 Task: Add Pistachio Muffins to the cart.
Action: Mouse moved to (23, 76)
Screenshot: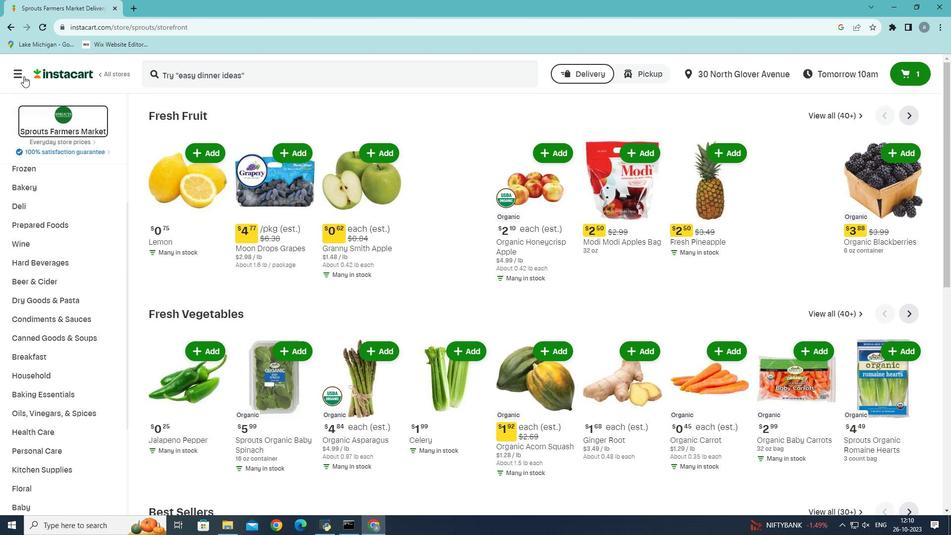 
Action: Mouse pressed left at (23, 76)
Screenshot: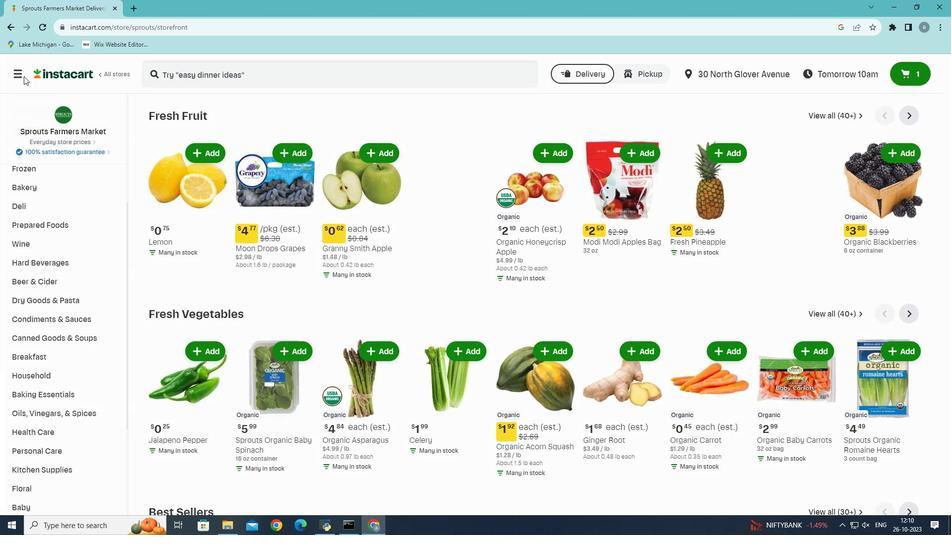 
Action: Mouse moved to (39, 284)
Screenshot: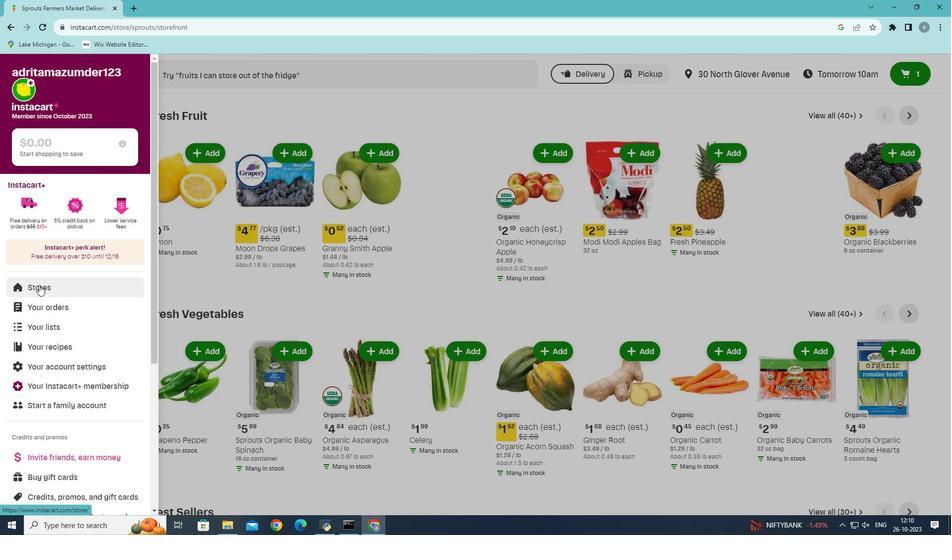 
Action: Mouse pressed left at (39, 284)
Screenshot: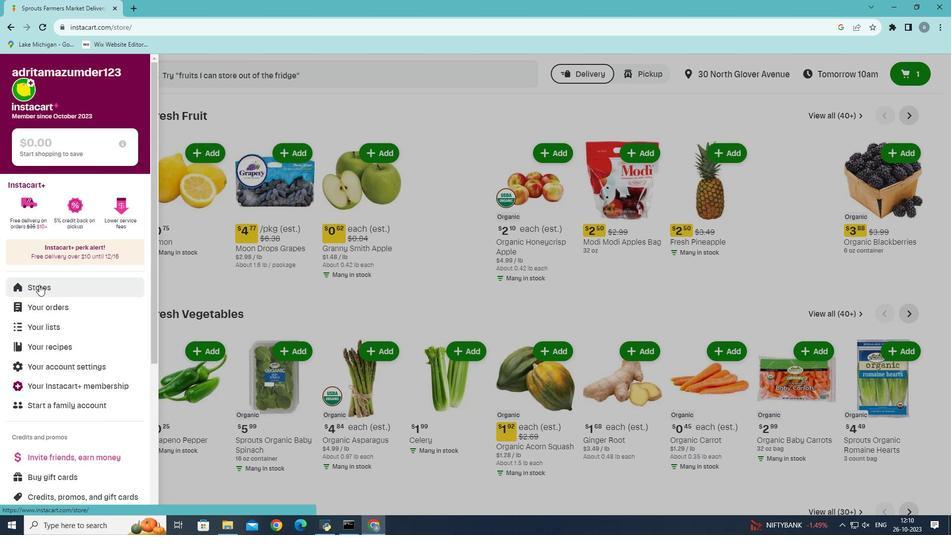 
Action: Mouse moved to (230, 114)
Screenshot: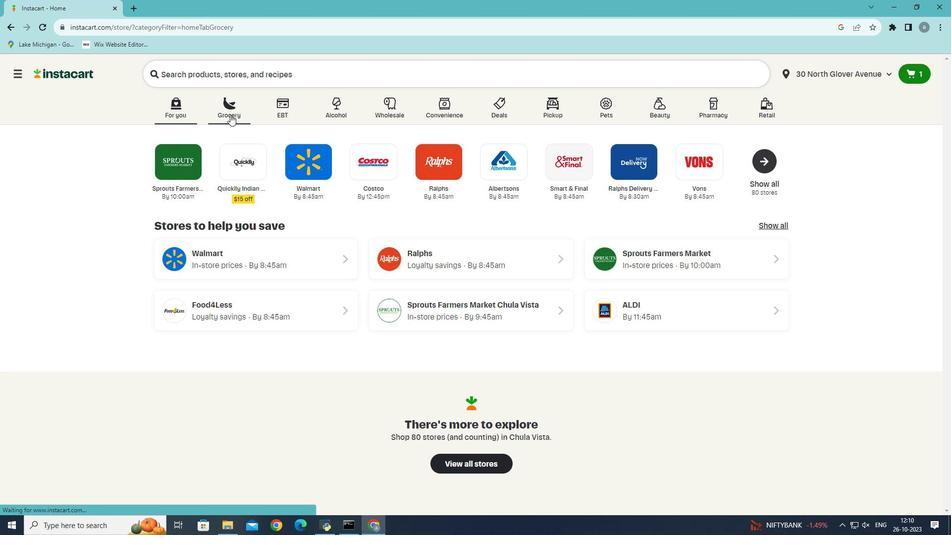 
Action: Mouse pressed left at (230, 114)
Screenshot: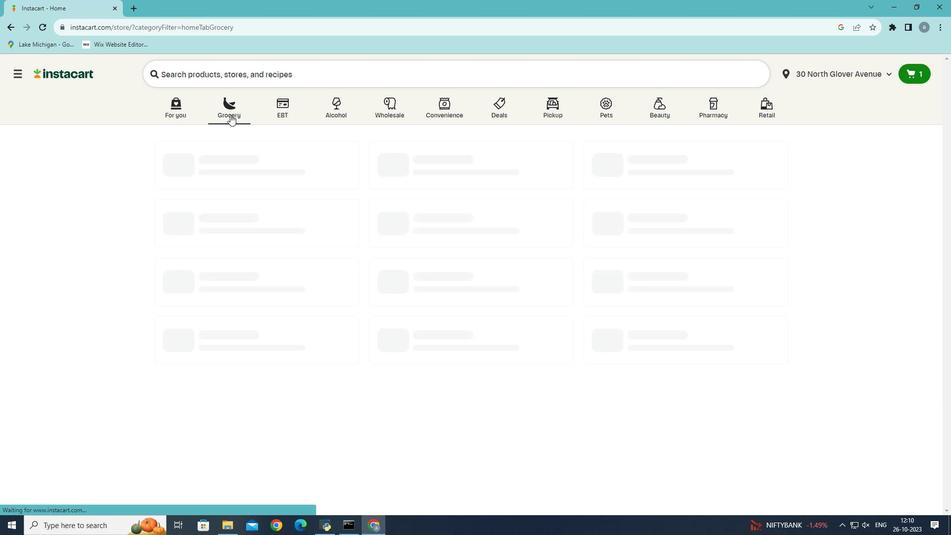 
Action: Mouse moved to (202, 279)
Screenshot: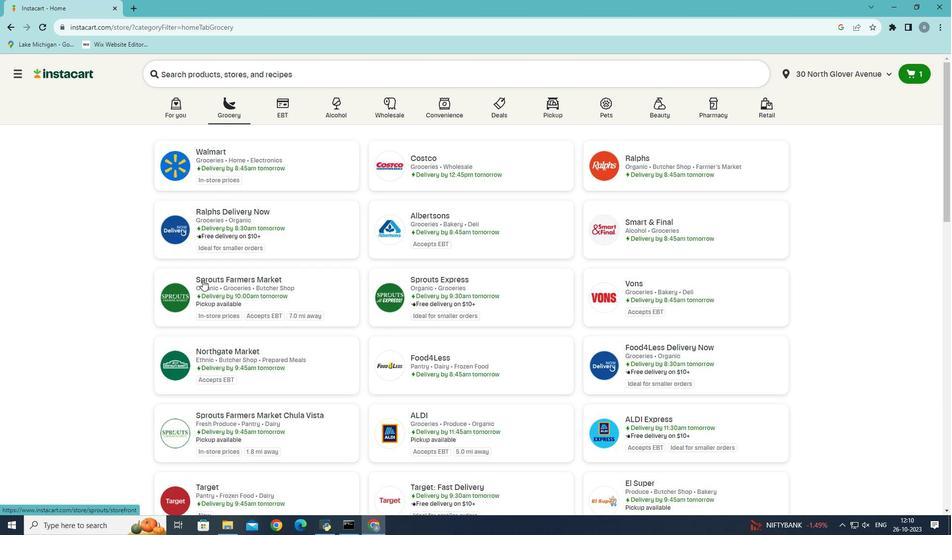 
Action: Mouse pressed left at (202, 279)
Screenshot: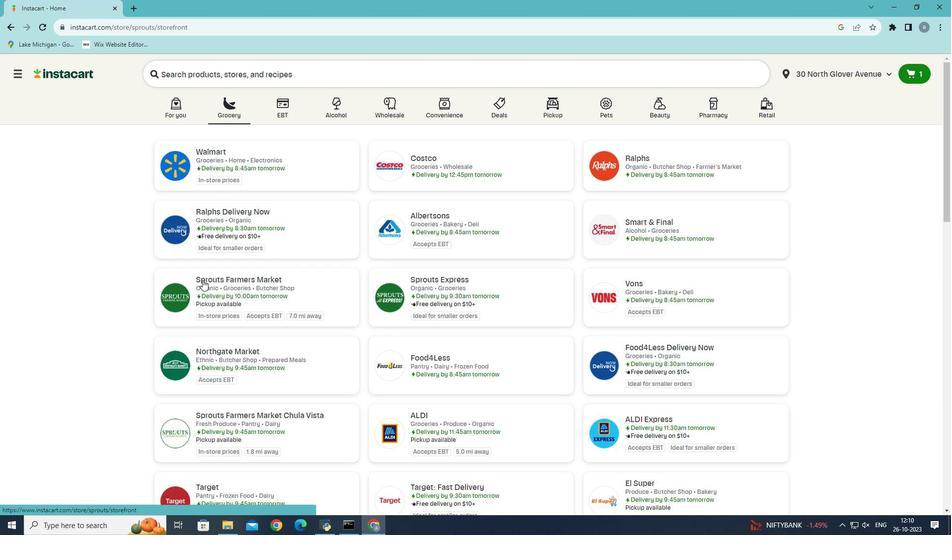 
Action: Mouse moved to (28, 412)
Screenshot: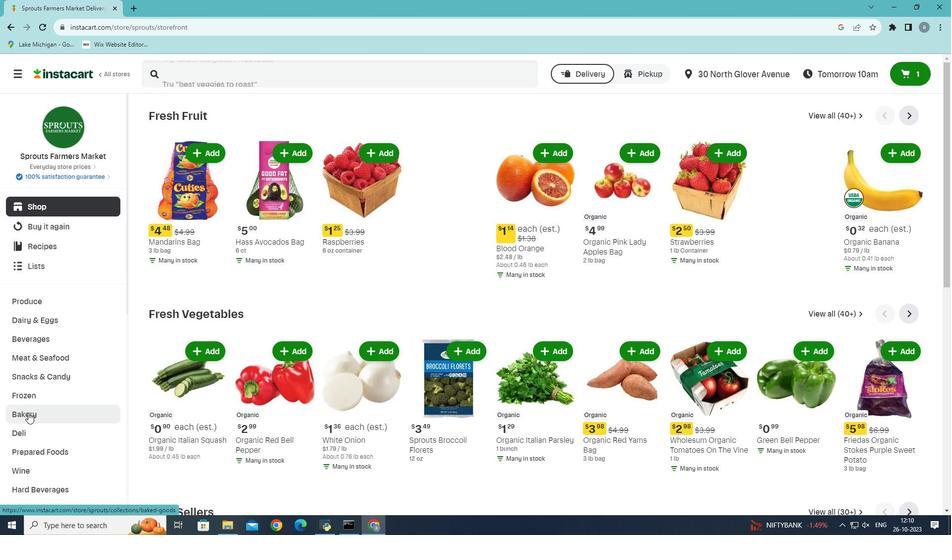 
Action: Mouse pressed left at (28, 412)
Screenshot: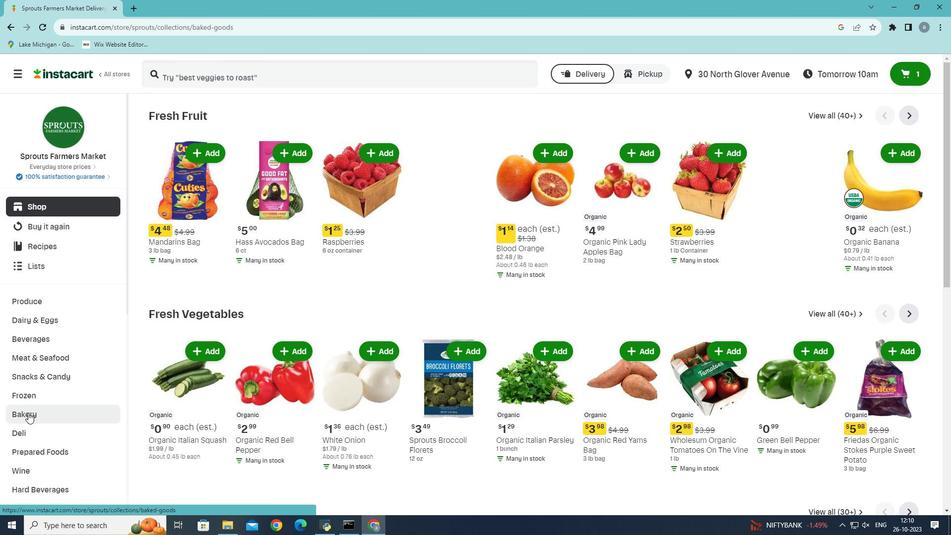 
Action: Mouse moved to (600, 139)
Screenshot: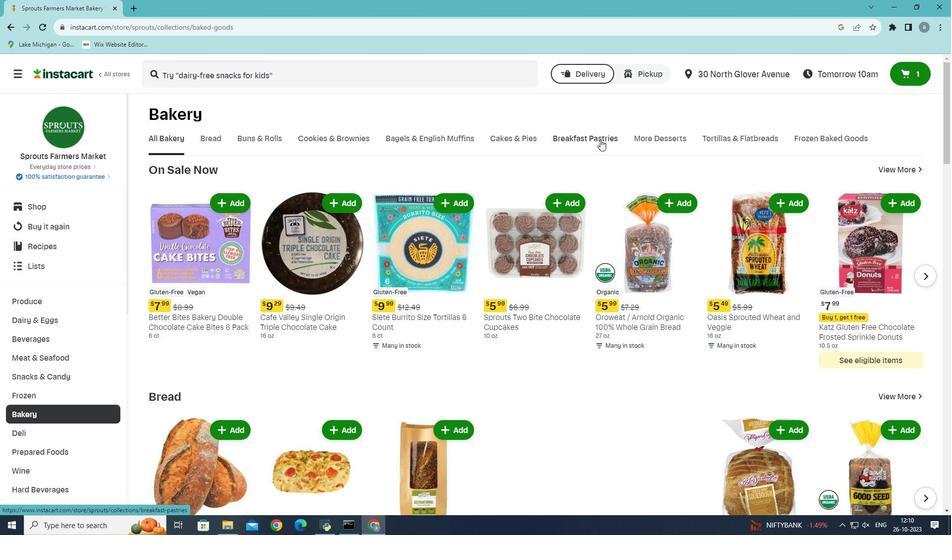 
Action: Mouse pressed left at (600, 139)
Screenshot: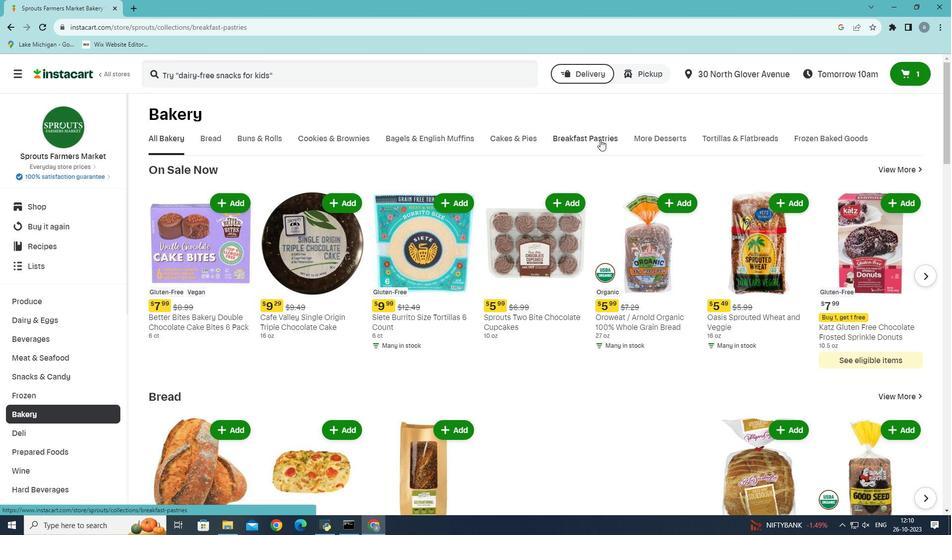 
Action: Mouse moved to (230, 179)
Screenshot: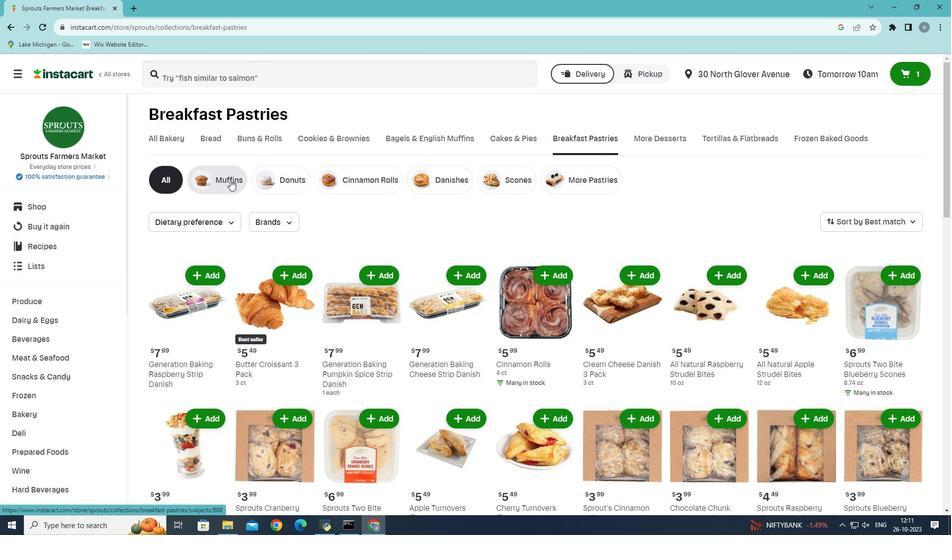 
Action: Mouse pressed left at (230, 179)
Screenshot: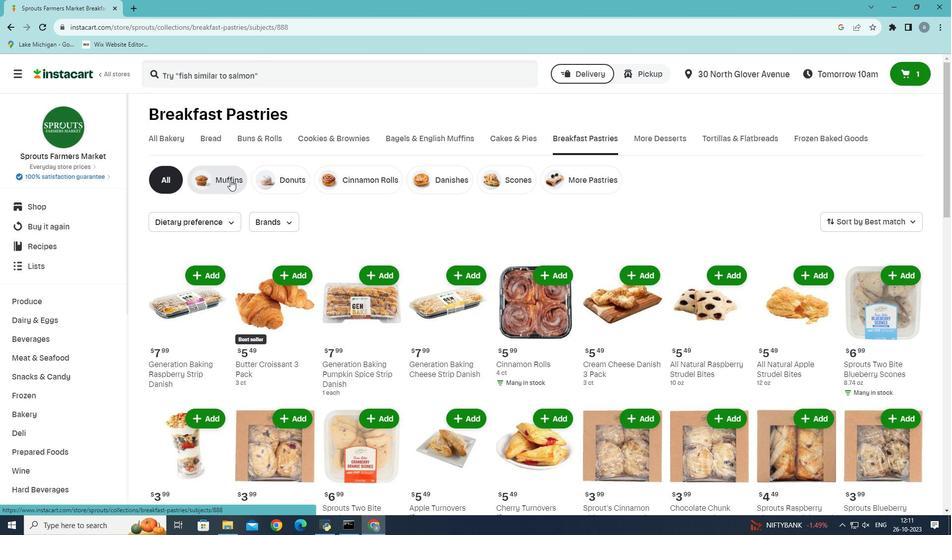 
Action: Mouse moved to (473, 379)
Screenshot: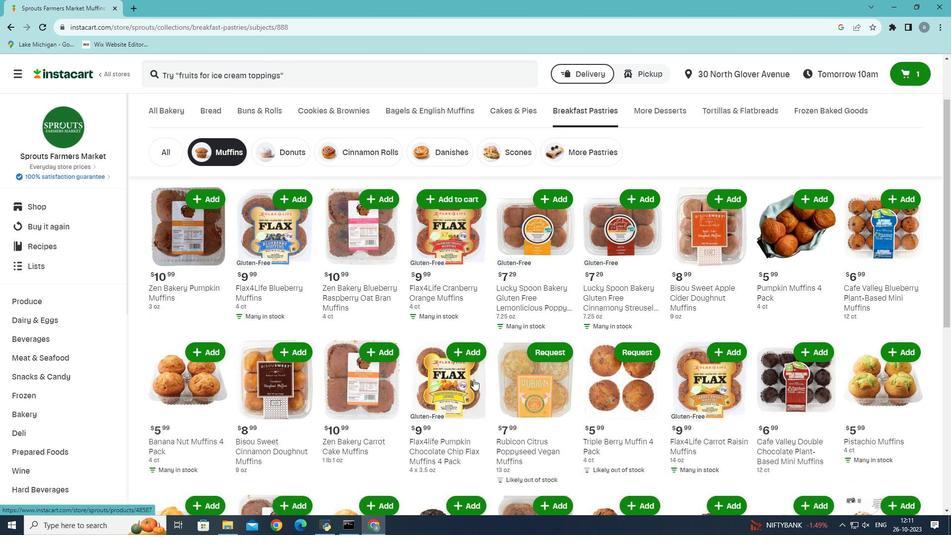 
Action: Mouse scrolled (473, 379) with delta (0, 0)
Screenshot: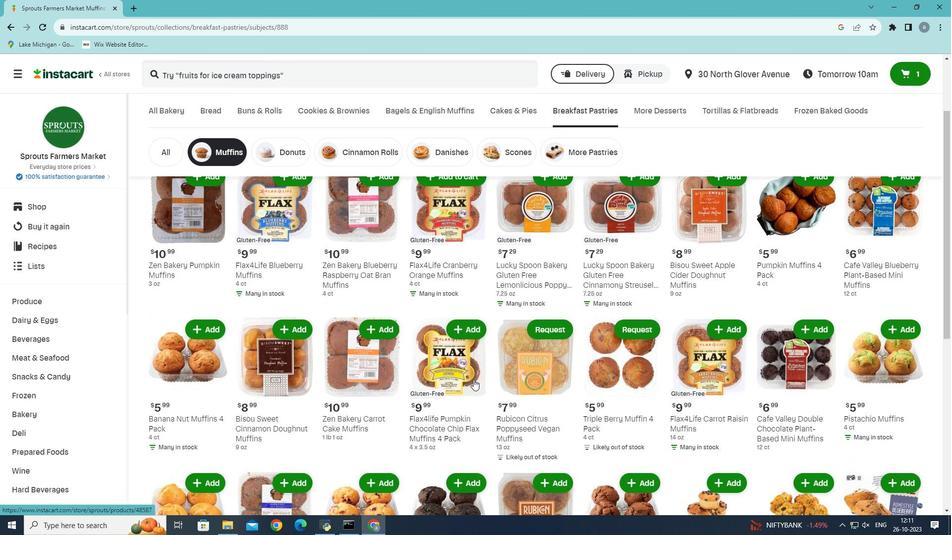 
Action: Mouse scrolled (473, 379) with delta (0, 0)
Screenshot: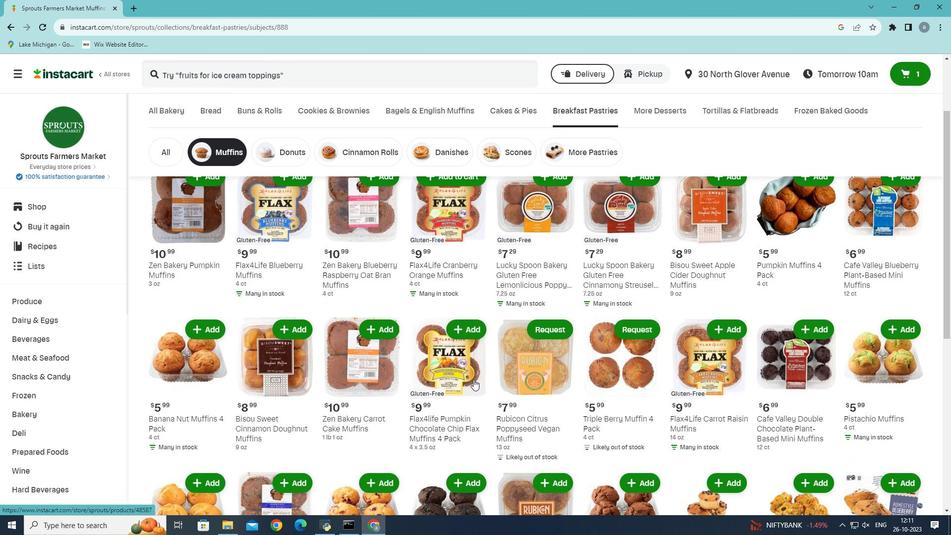 
Action: Mouse scrolled (473, 379) with delta (0, 0)
Screenshot: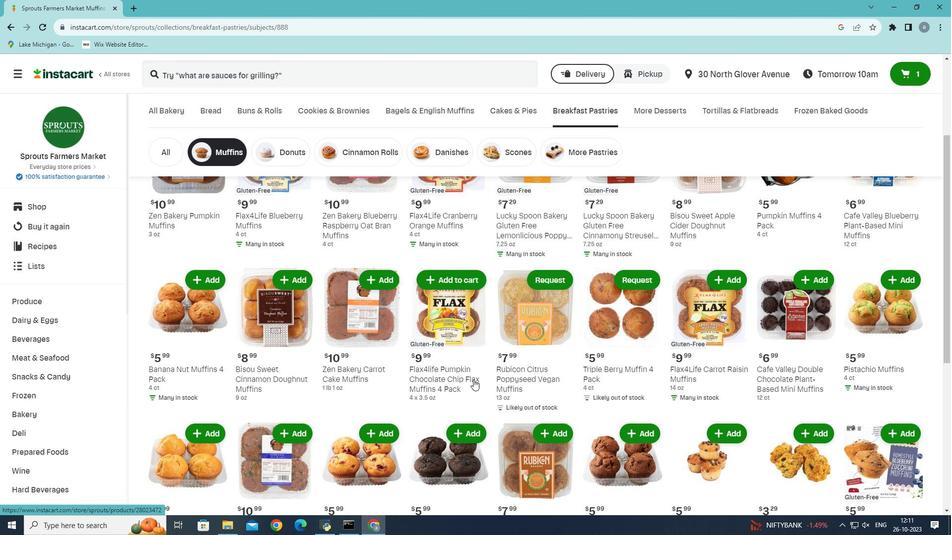
Action: Mouse moved to (904, 280)
Screenshot: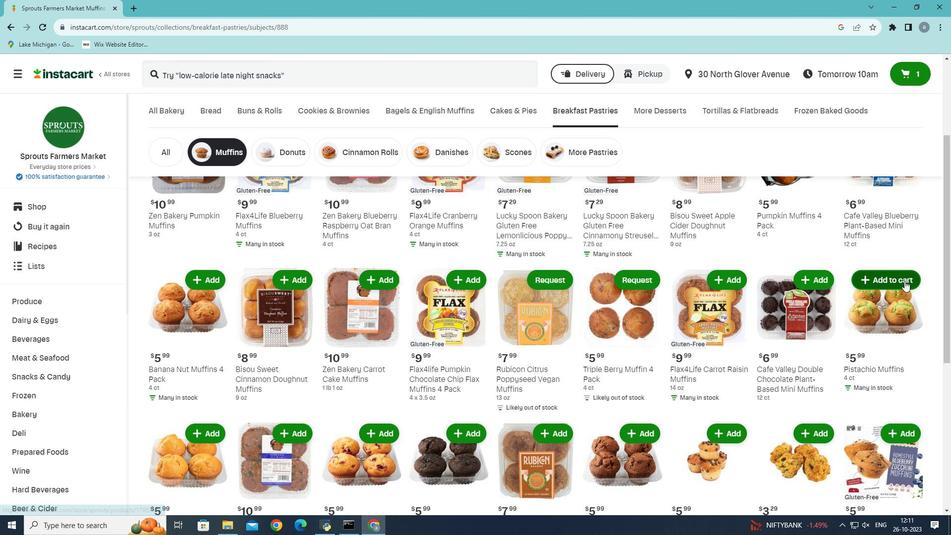 
Action: Mouse pressed left at (904, 280)
Screenshot: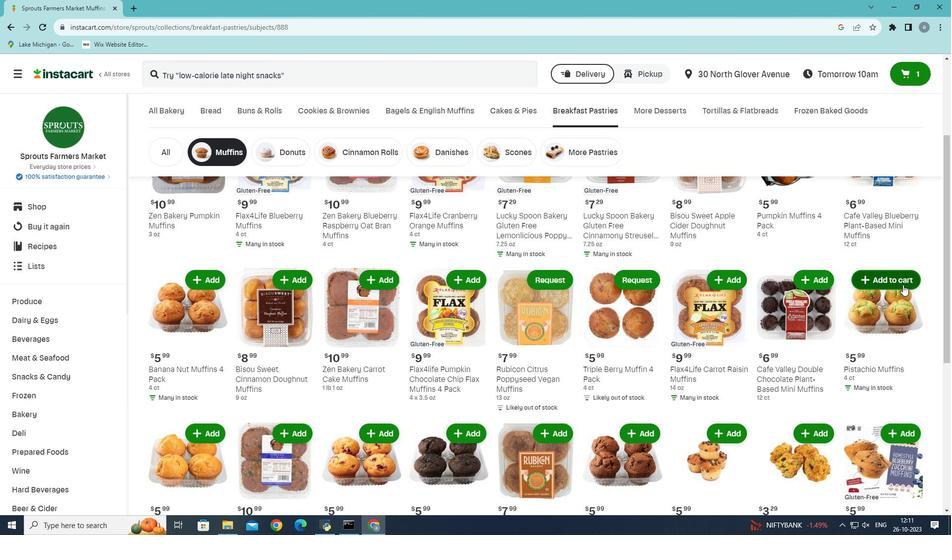 
Action: Mouse moved to (874, 294)
Screenshot: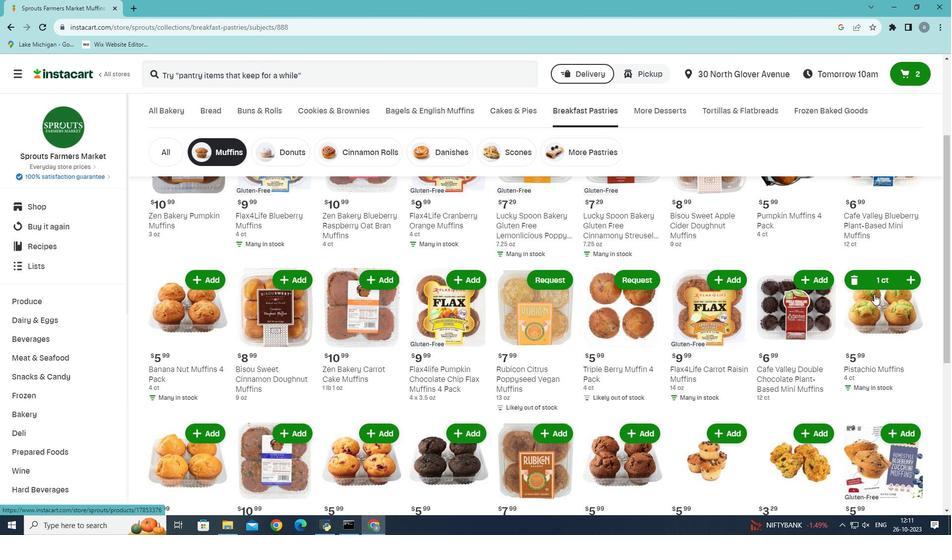 
